 Task: Set the hierarchy mode for DVB-T reception parameters to 1.
Action: Mouse moved to (133, 19)
Screenshot: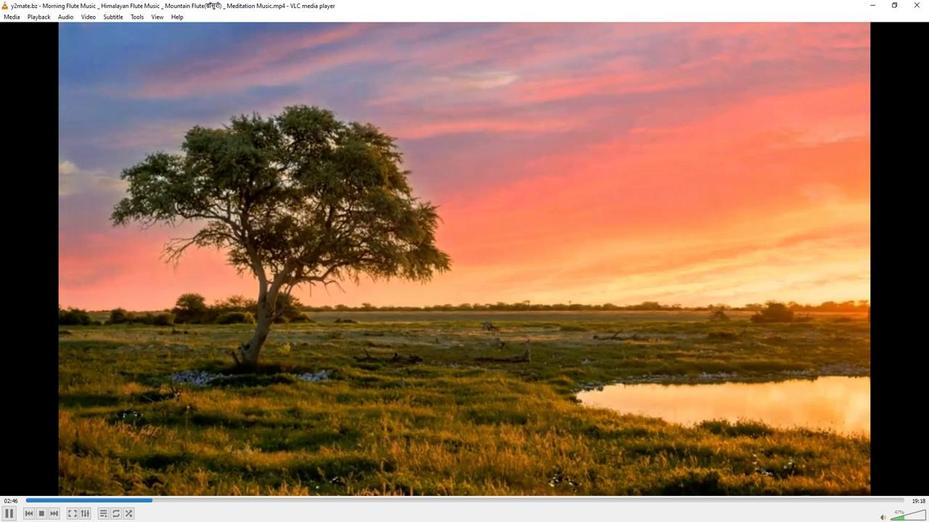 
Action: Mouse pressed left at (133, 19)
Screenshot: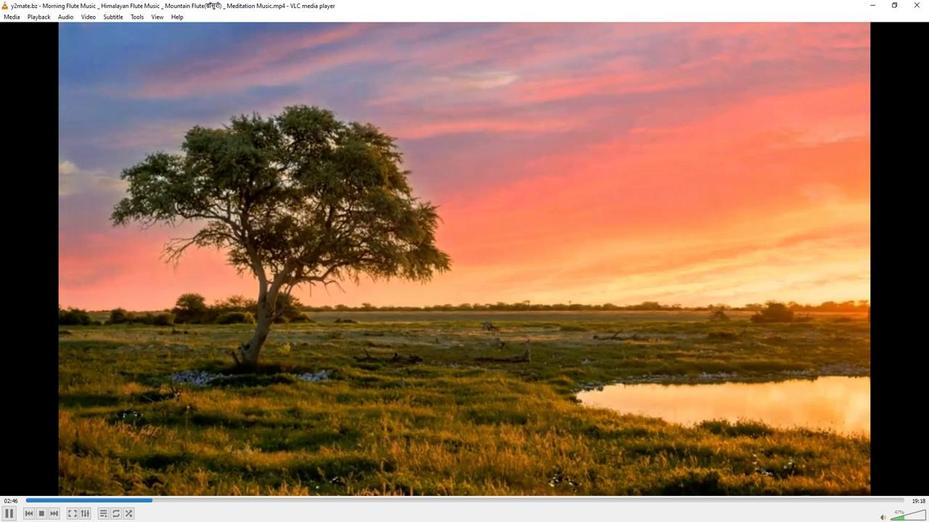 
Action: Mouse moved to (153, 132)
Screenshot: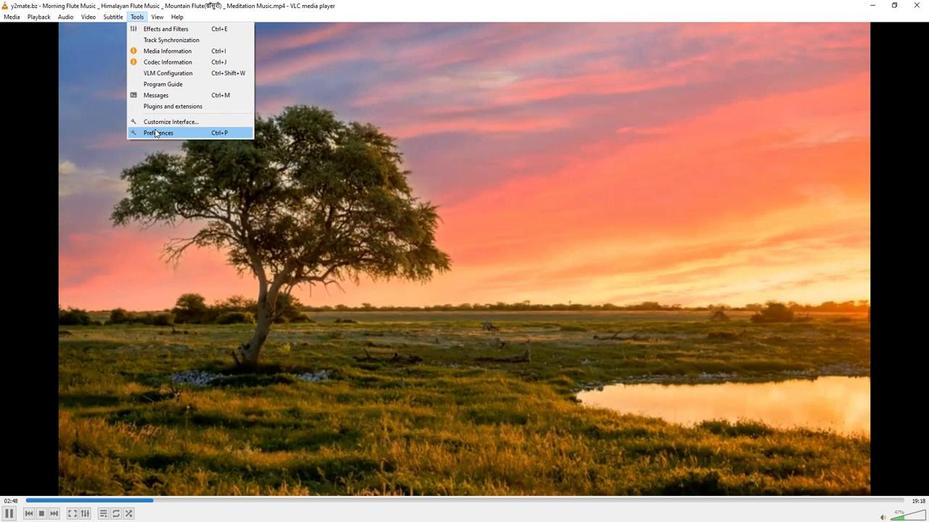 
Action: Mouse pressed left at (153, 132)
Screenshot: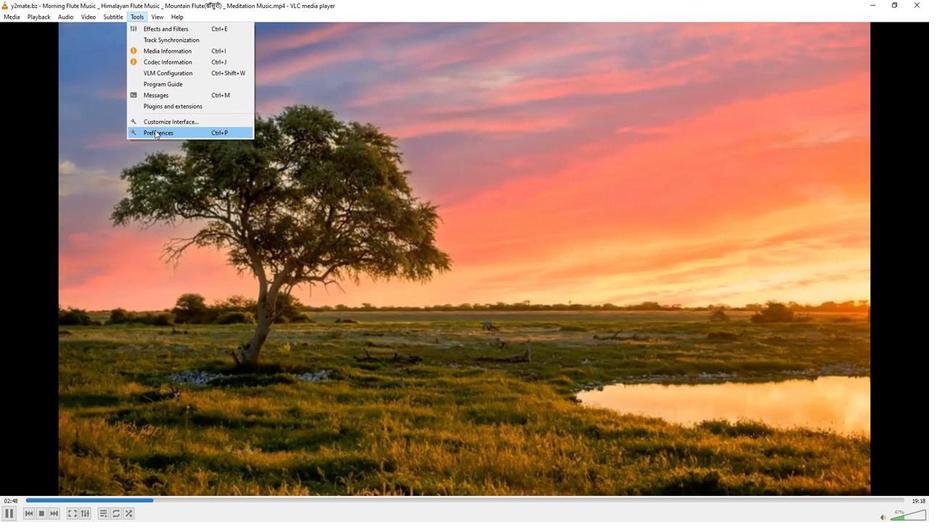 
Action: Mouse moved to (307, 426)
Screenshot: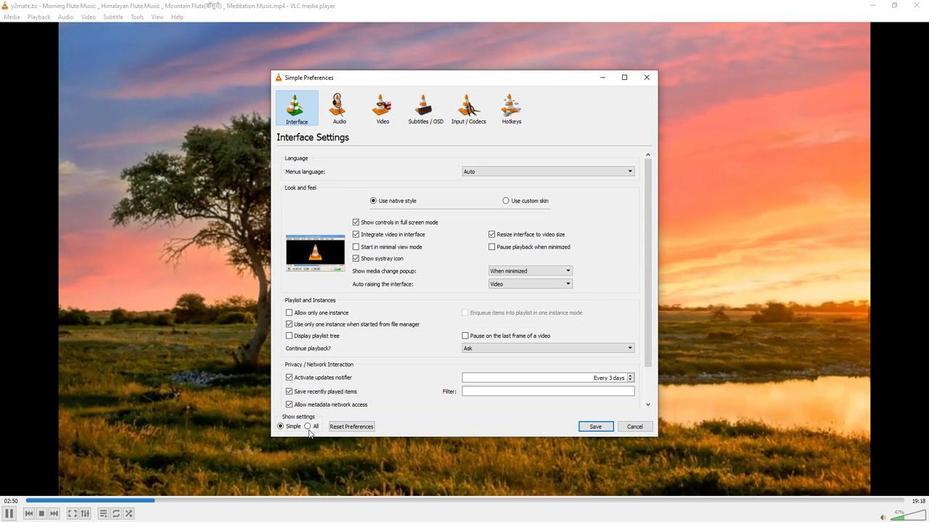 
Action: Mouse pressed left at (307, 426)
Screenshot: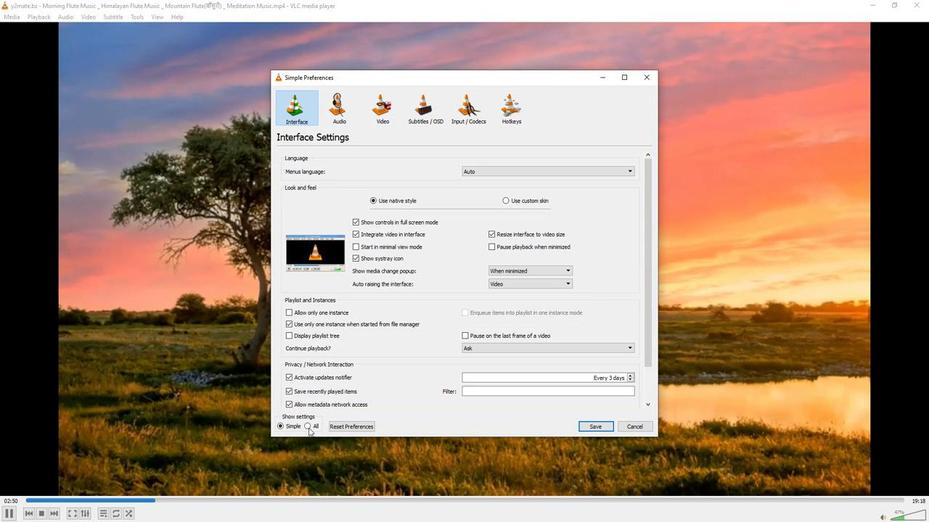 
Action: Mouse moved to (291, 264)
Screenshot: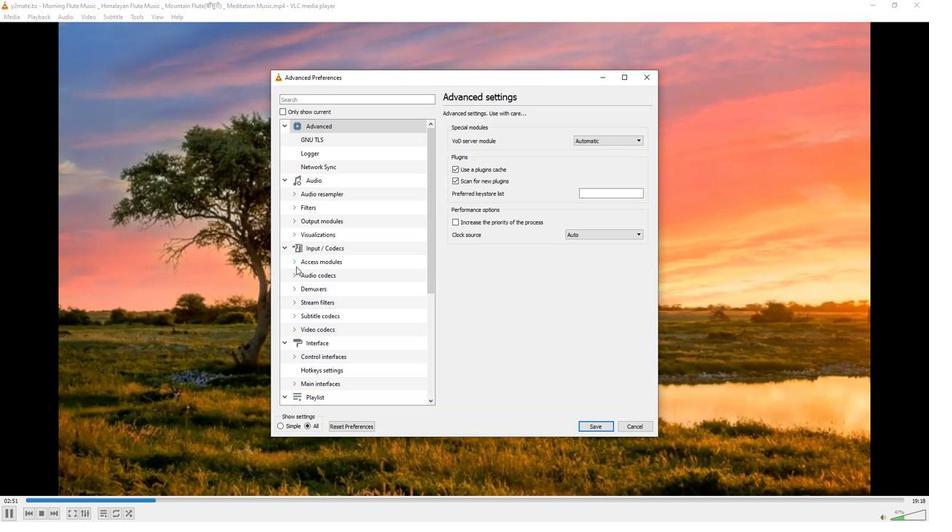 
Action: Mouse pressed left at (291, 264)
Screenshot: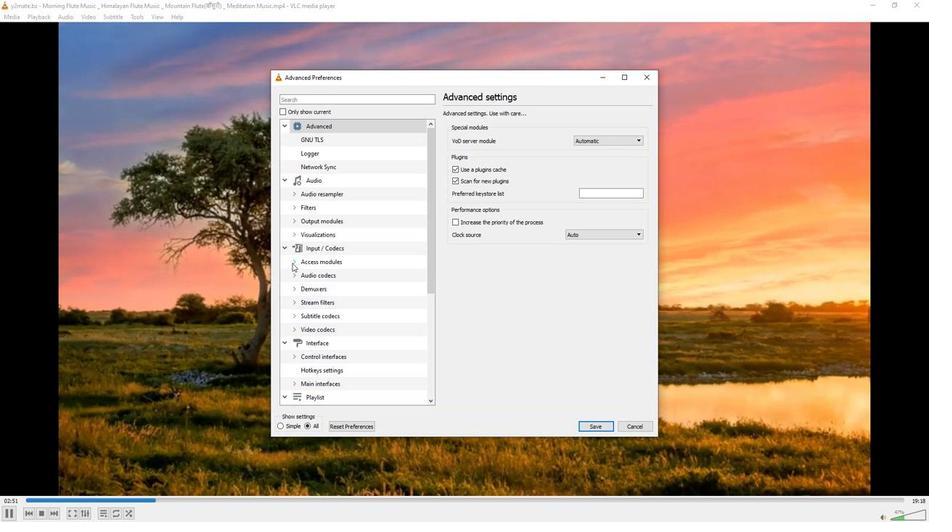 
Action: Mouse moved to (310, 339)
Screenshot: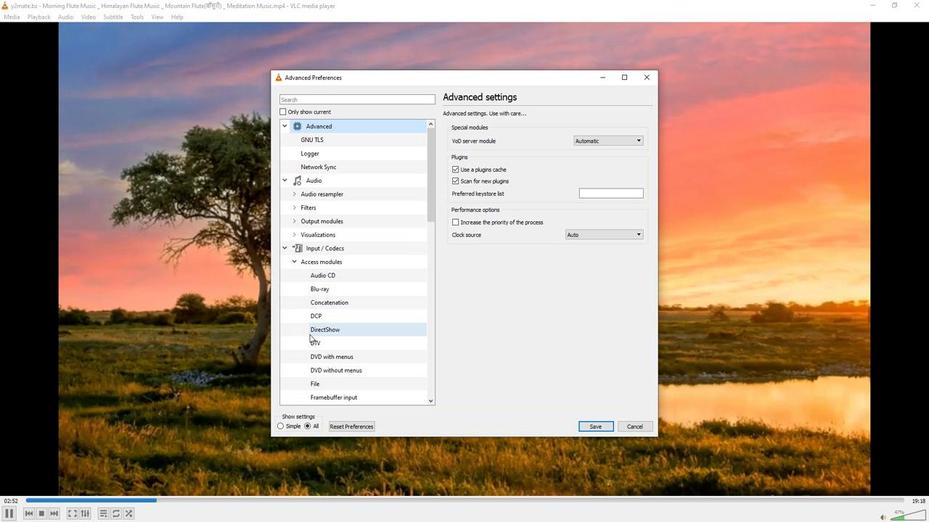 
Action: Mouse pressed left at (310, 339)
Screenshot: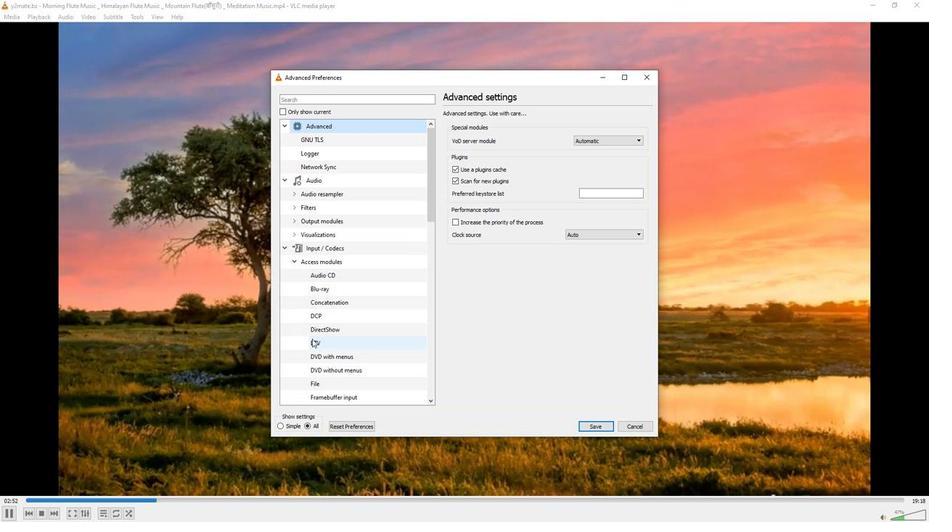 
Action: Mouse moved to (604, 278)
Screenshot: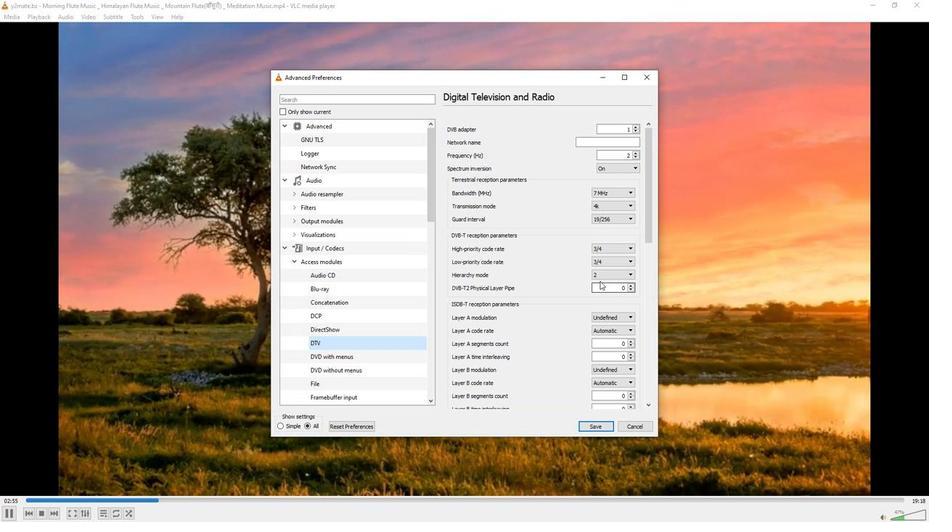 
Action: Mouse pressed left at (604, 278)
Screenshot: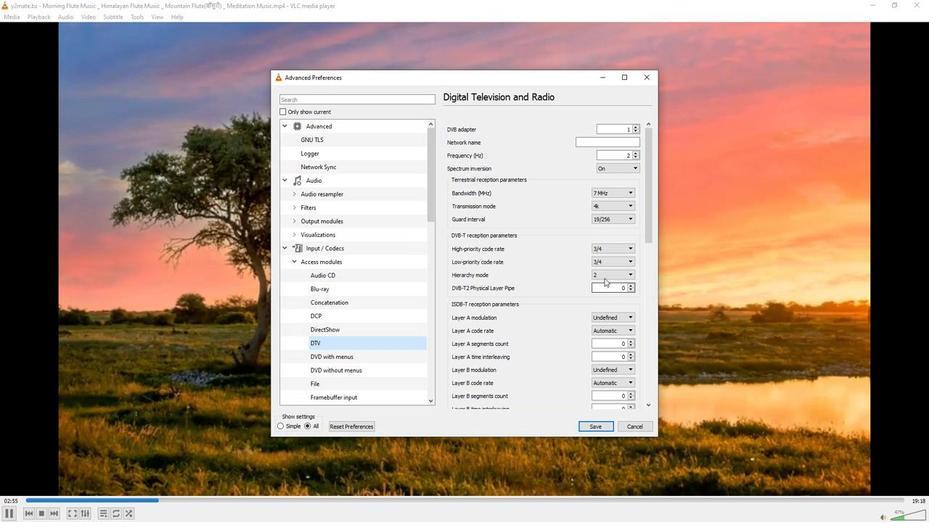 
Action: Mouse moved to (601, 296)
Screenshot: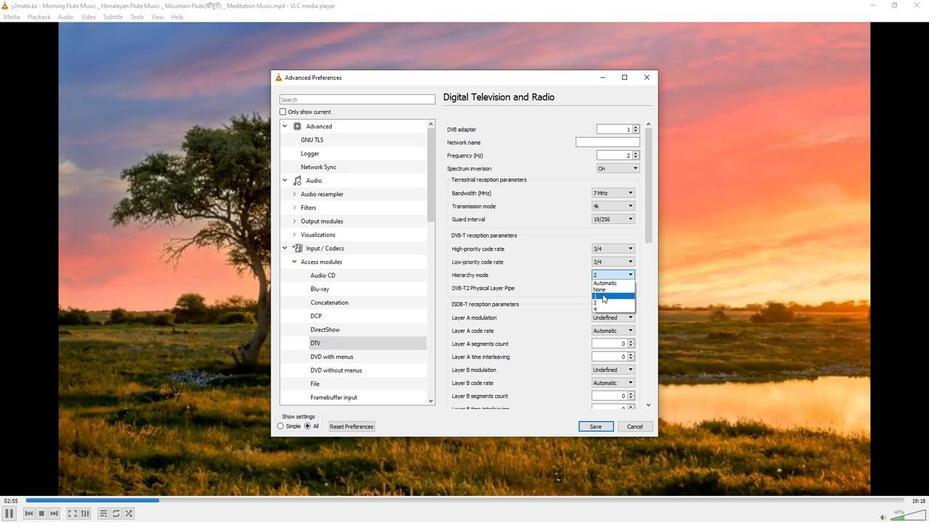 
Action: Mouse pressed left at (601, 296)
Screenshot: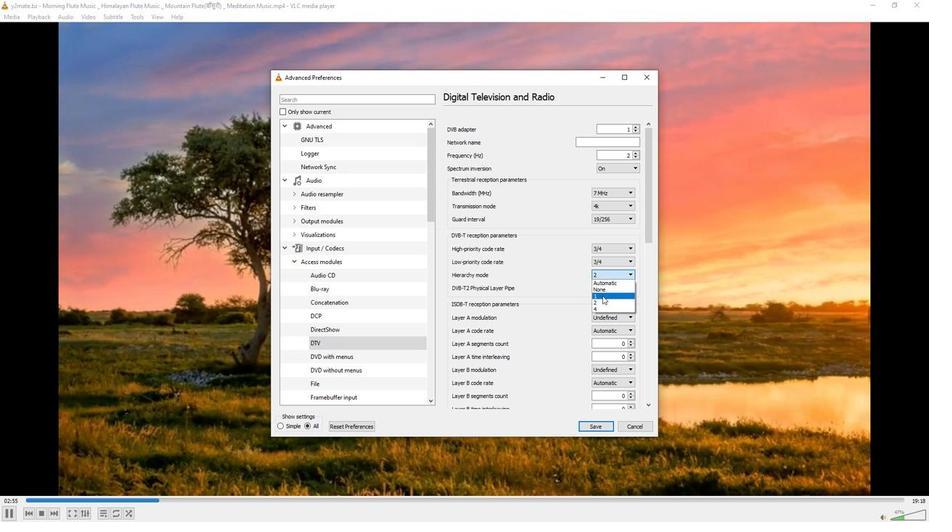 
Action: Mouse moved to (566, 291)
Screenshot: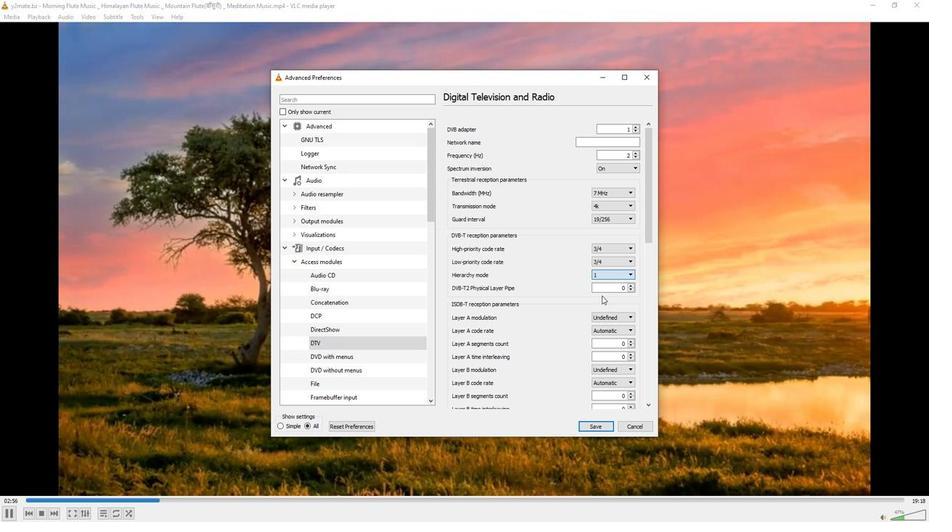 
